 Task: End curve line.
Action: Mouse moved to (522, 413)
Screenshot: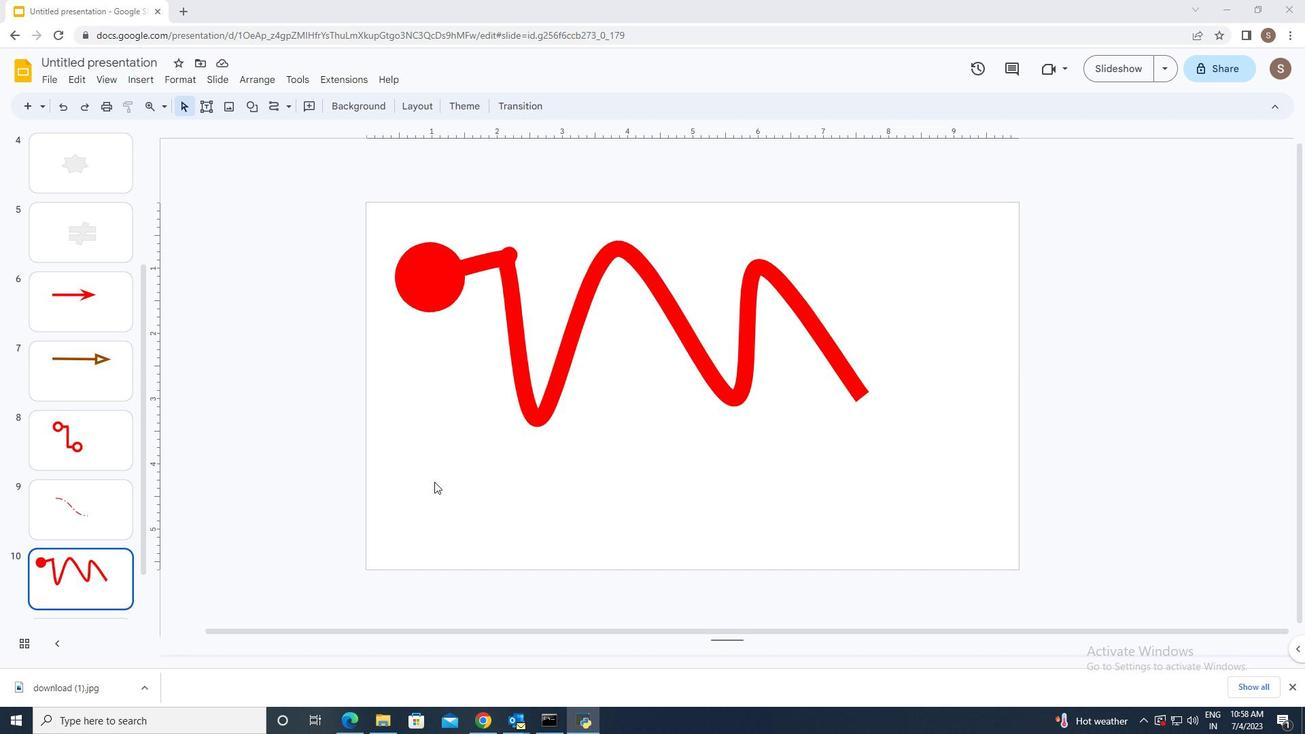 
Action: Mouse pressed left at (522, 413)
Screenshot: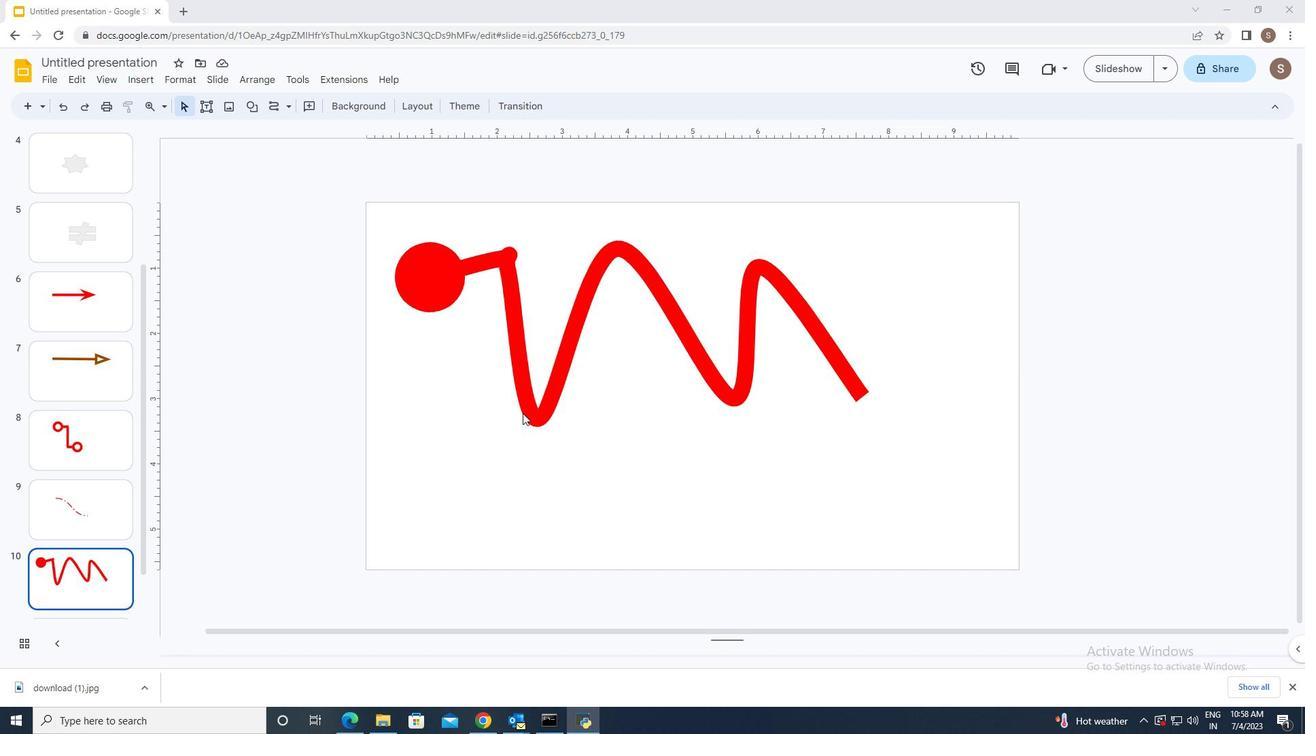 
Action: Mouse moved to (419, 104)
Screenshot: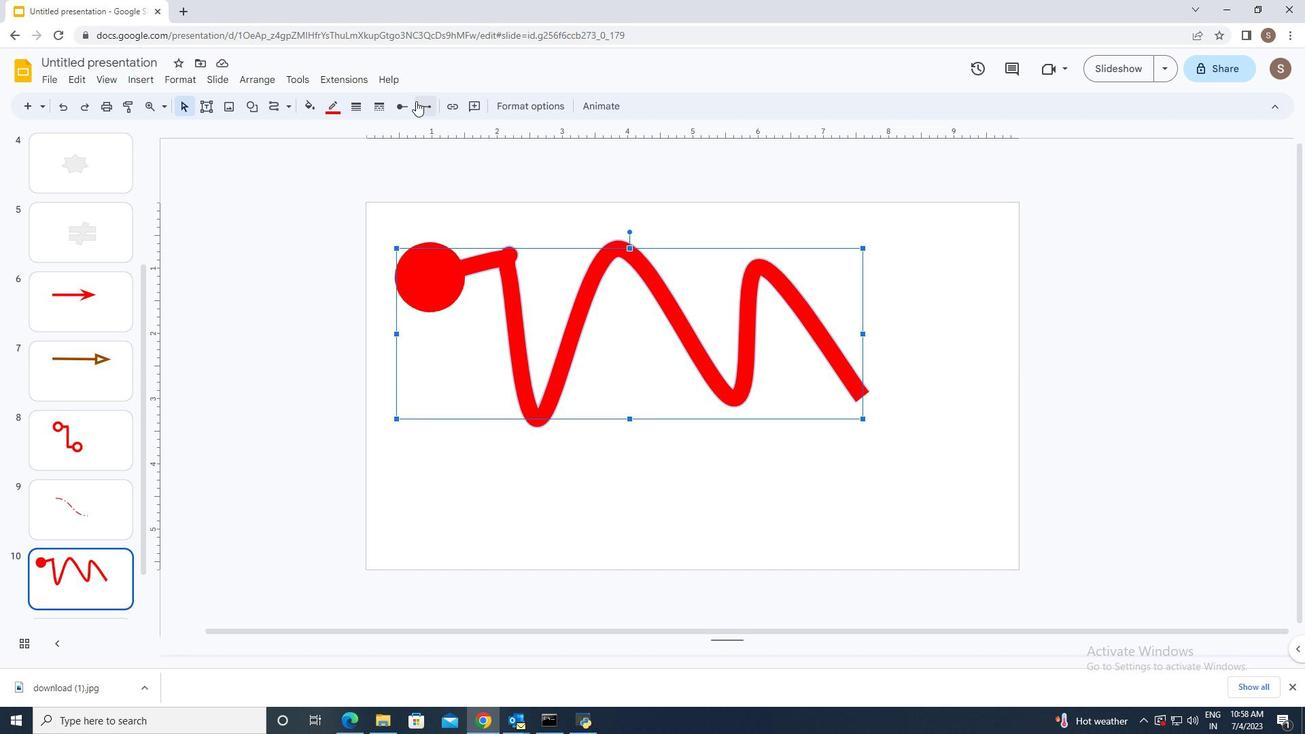 
Action: Mouse pressed left at (419, 104)
Screenshot: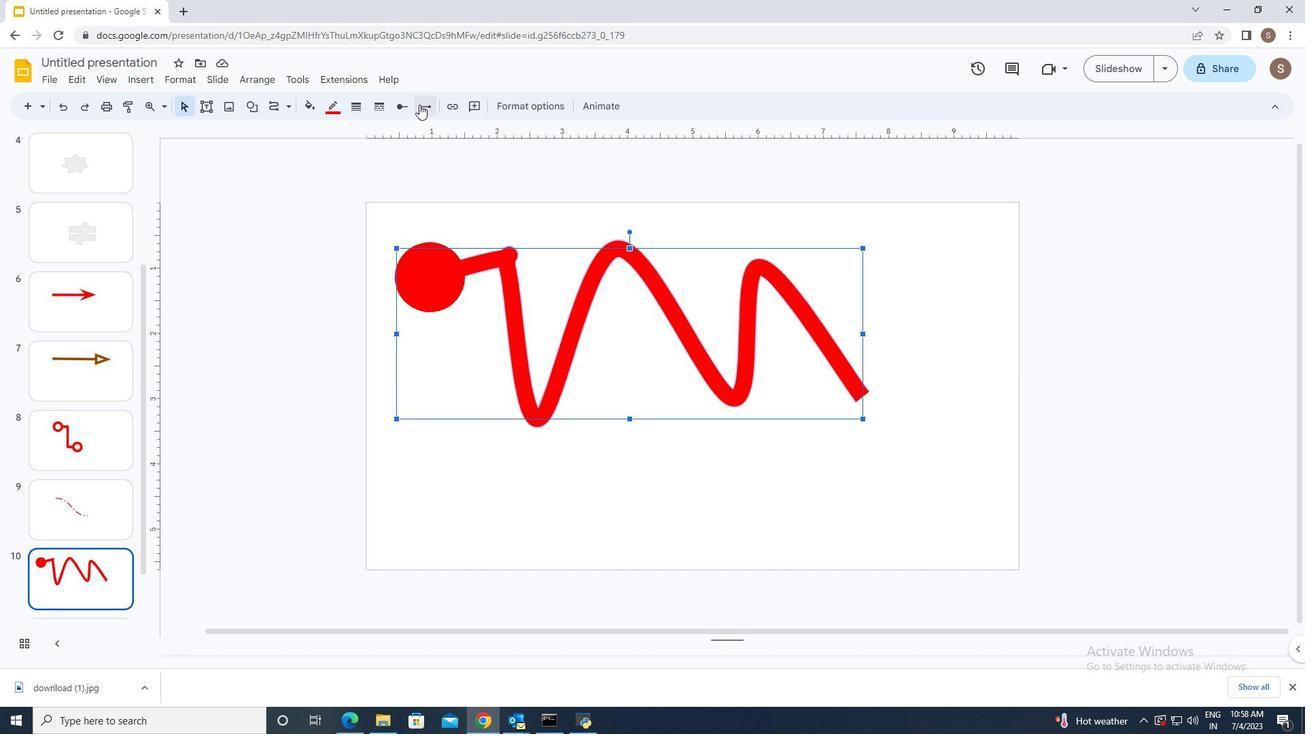 
Action: Mouse moved to (447, 201)
Screenshot: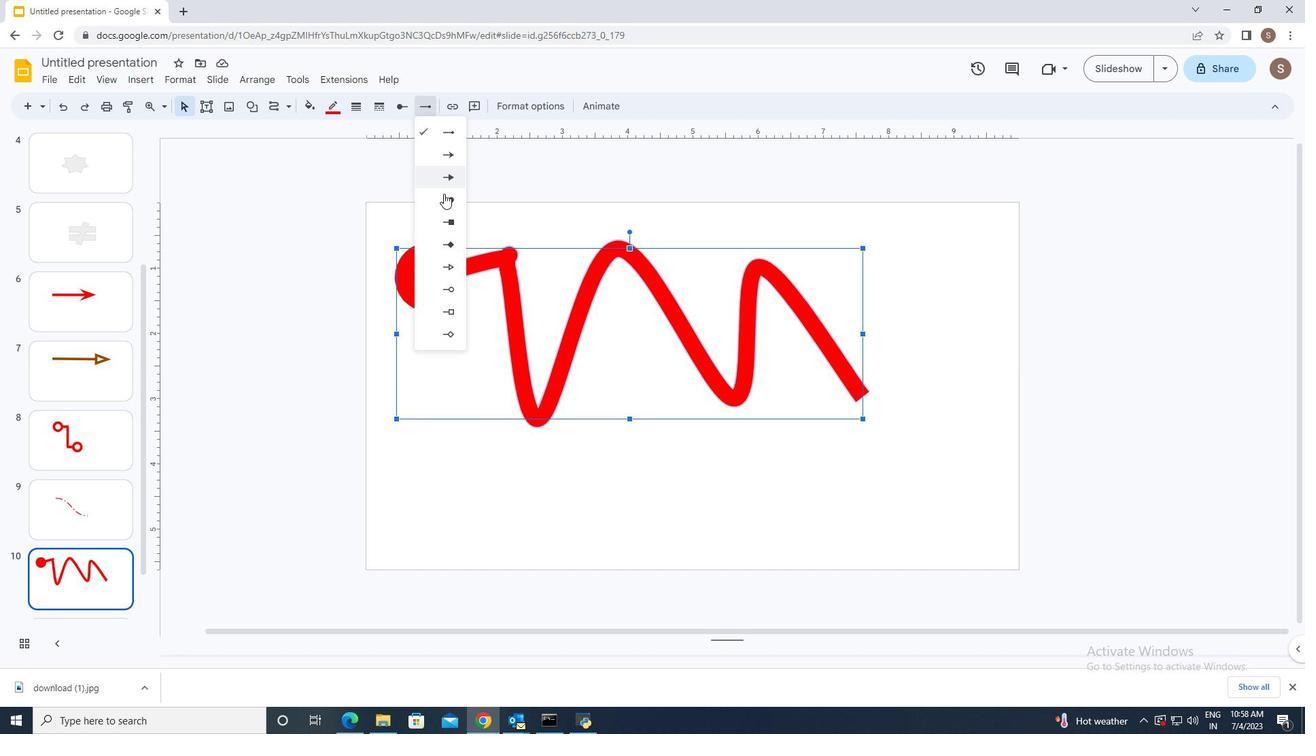 
Action: Mouse pressed left at (447, 201)
Screenshot: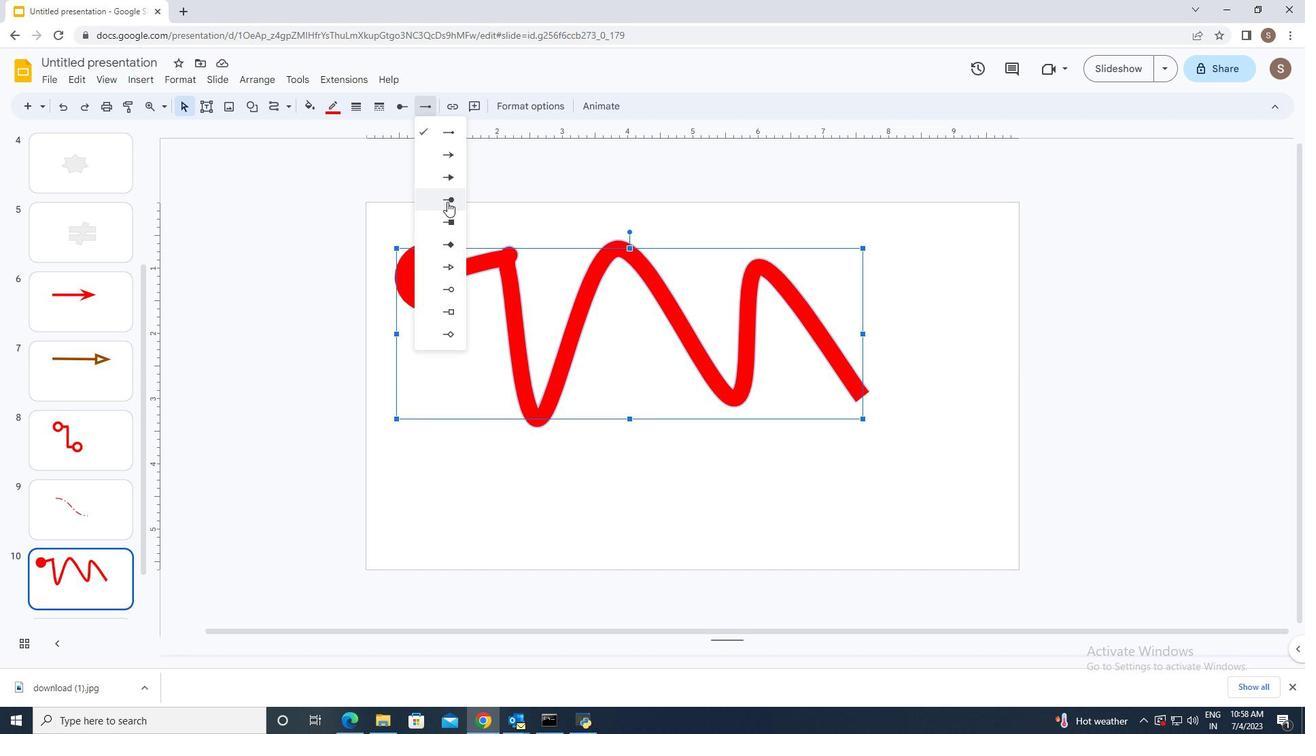 
Action: Mouse moved to (526, 468)
Screenshot: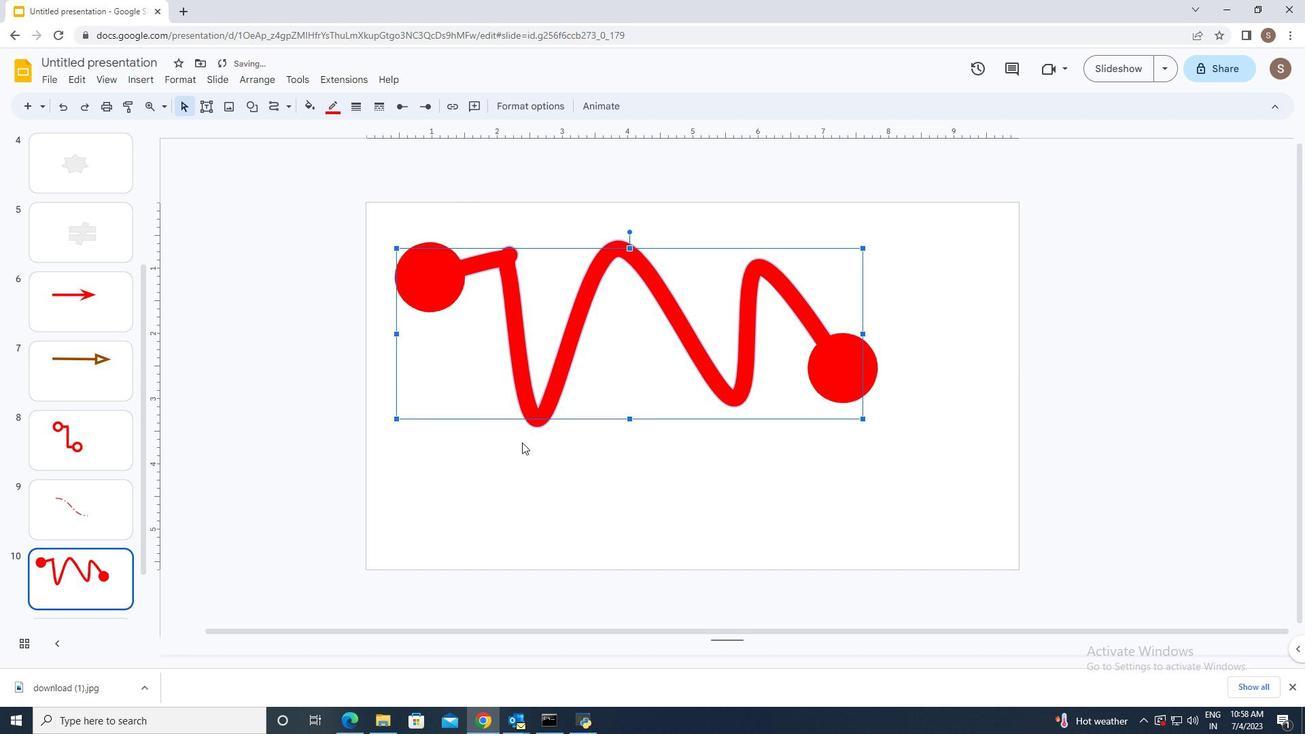 
Action: Mouse pressed left at (526, 468)
Screenshot: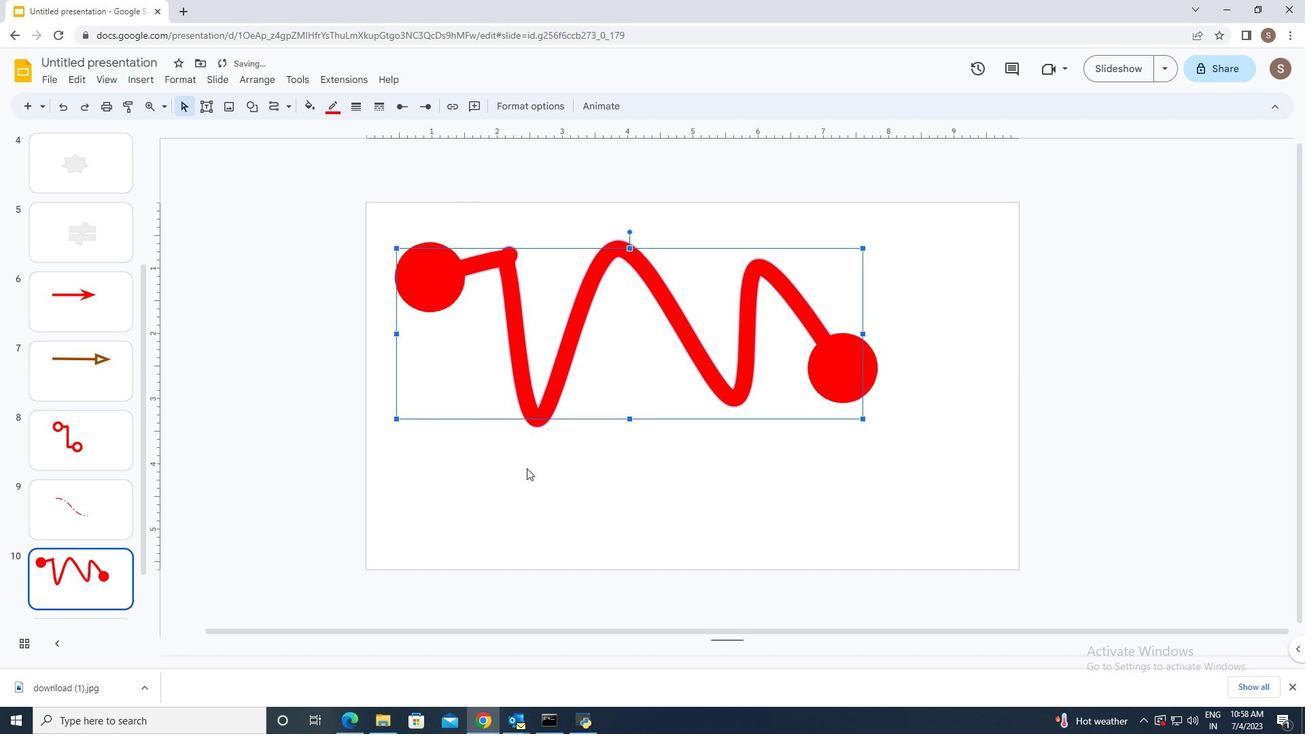 
